 Task: Create List Brand Loyalty in Board Resource Allocation Tools to Workspace Content Delivery Networks. Create List Brand Advocacy in Board Email Marketing List Cleaning and Segmentation to Workspace Content Delivery Networks. Create List Brand Positioning Statement in Board Employee Performance Coaching and Development to Workspace Content Delivery Networks
Action: Mouse moved to (246, 145)
Screenshot: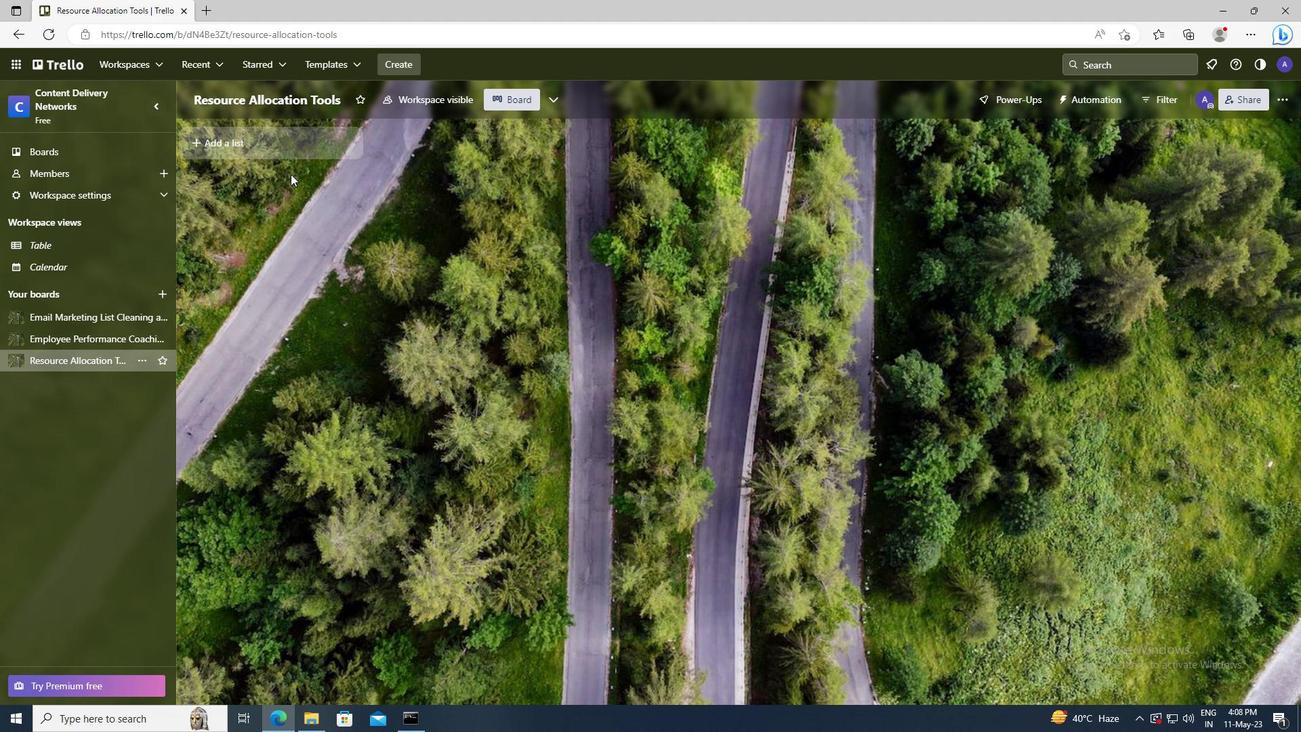 
Action: Mouse pressed left at (246, 145)
Screenshot: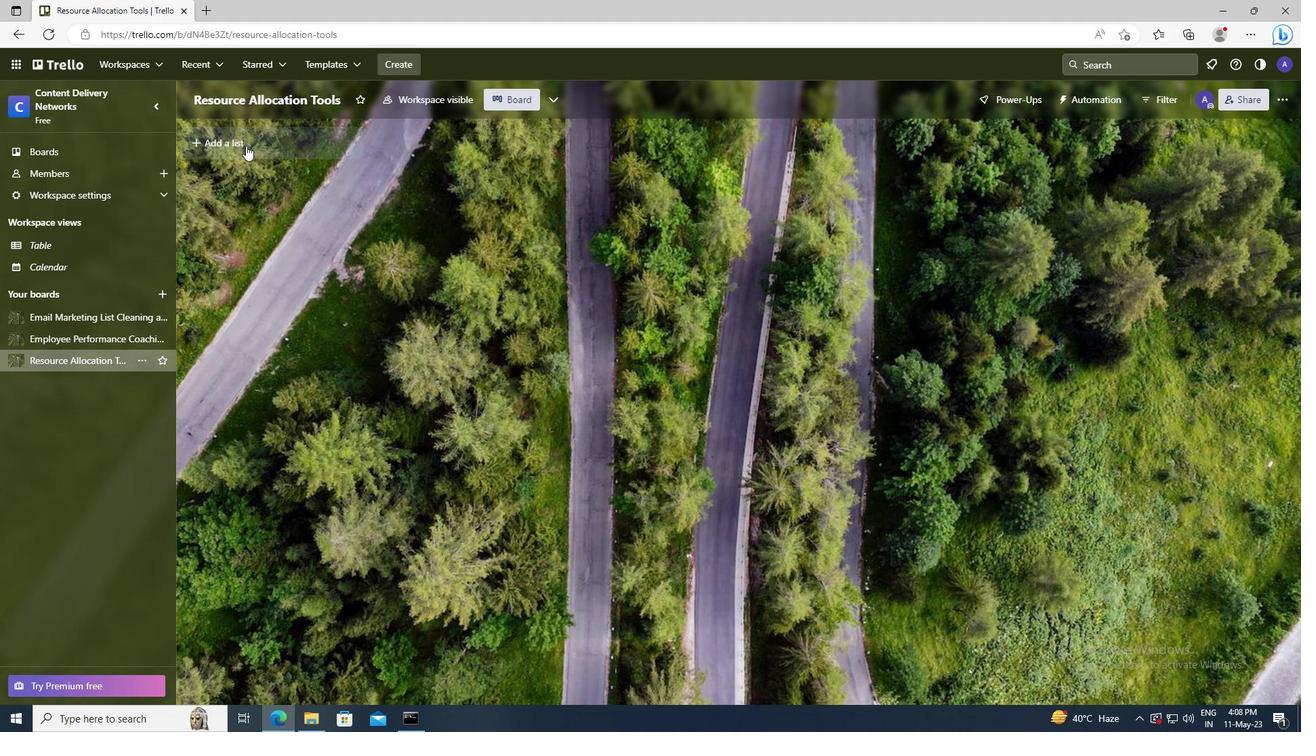 
Action: Key pressed <Key.shift>BRAND<Key.space><Key.shift>LOYALTY
Screenshot: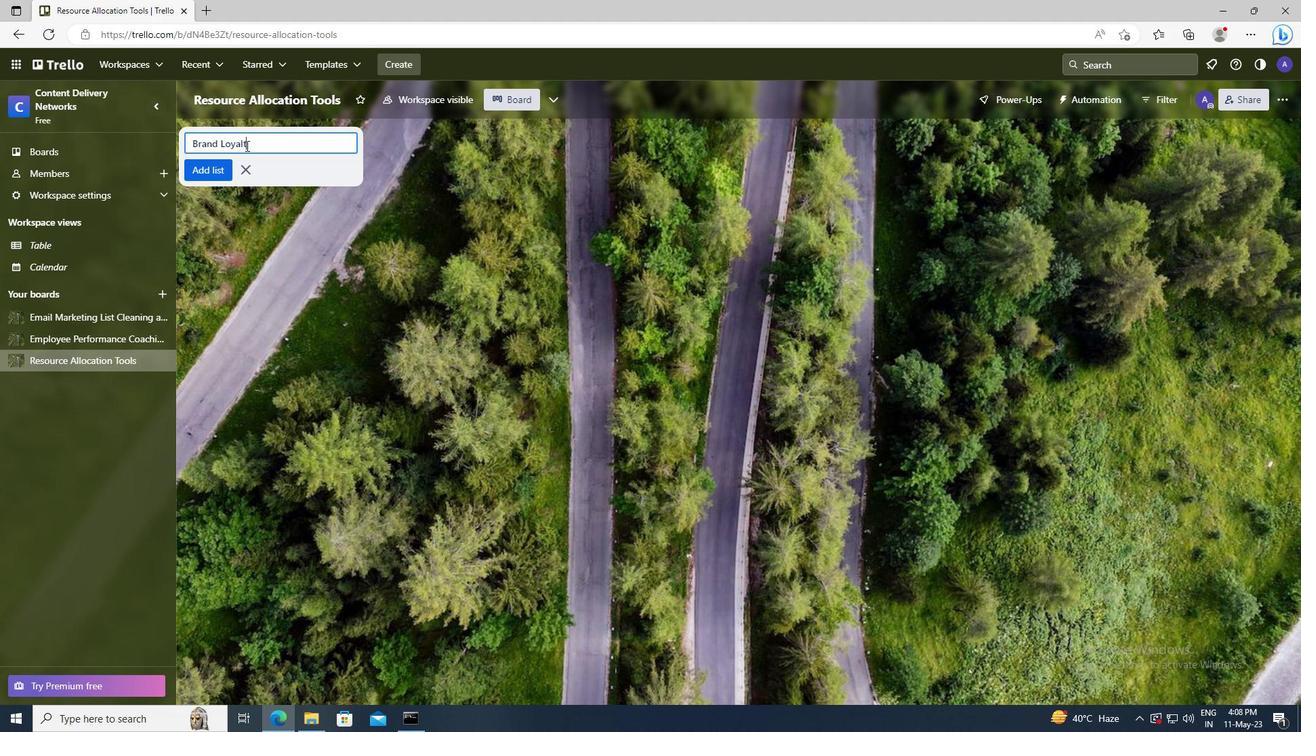 
Action: Mouse moved to (212, 168)
Screenshot: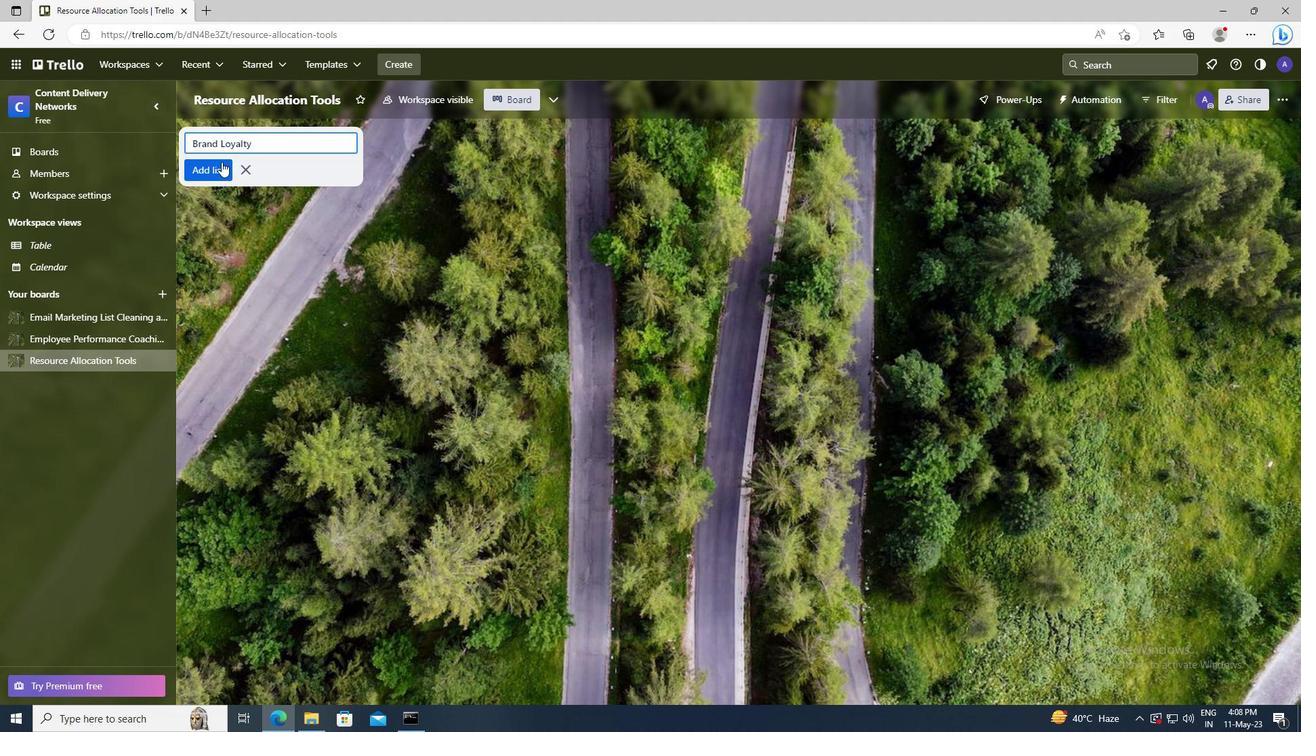 
Action: Mouse pressed left at (212, 168)
Screenshot: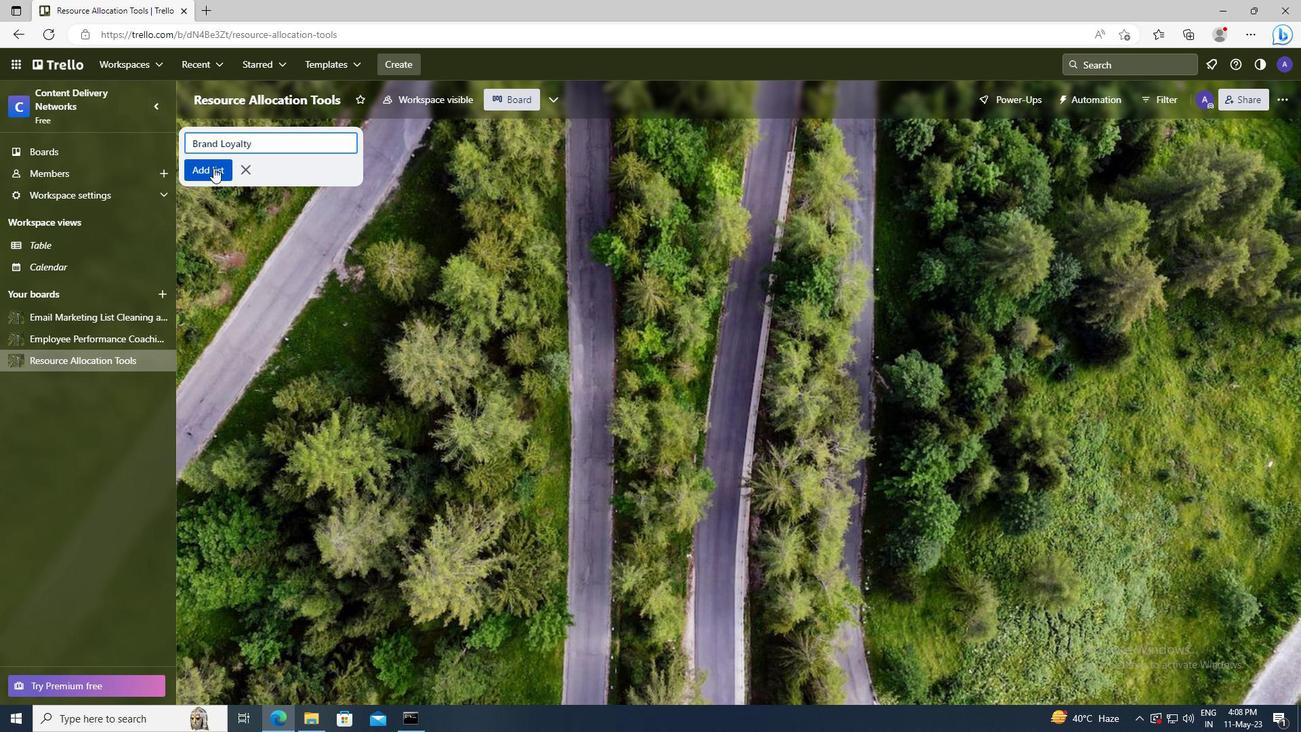 
Action: Mouse moved to (117, 314)
Screenshot: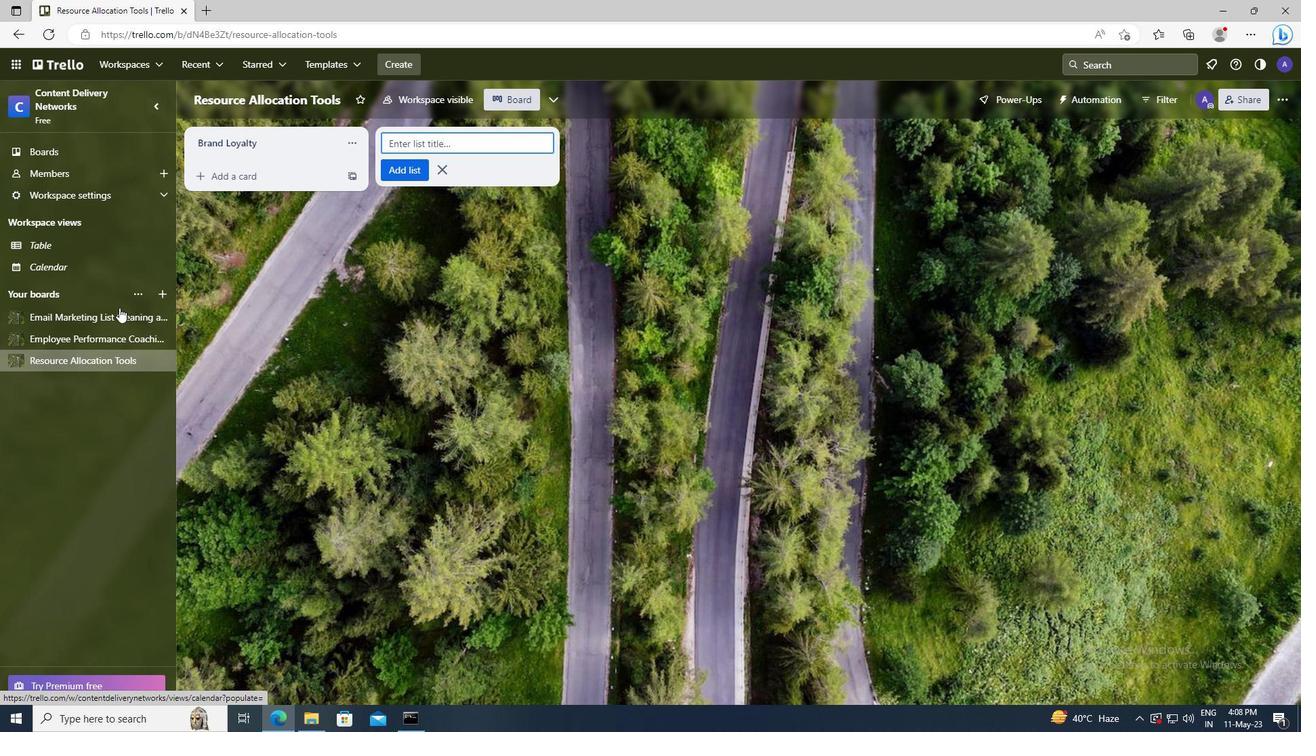 
Action: Mouse pressed left at (117, 314)
Screenshot: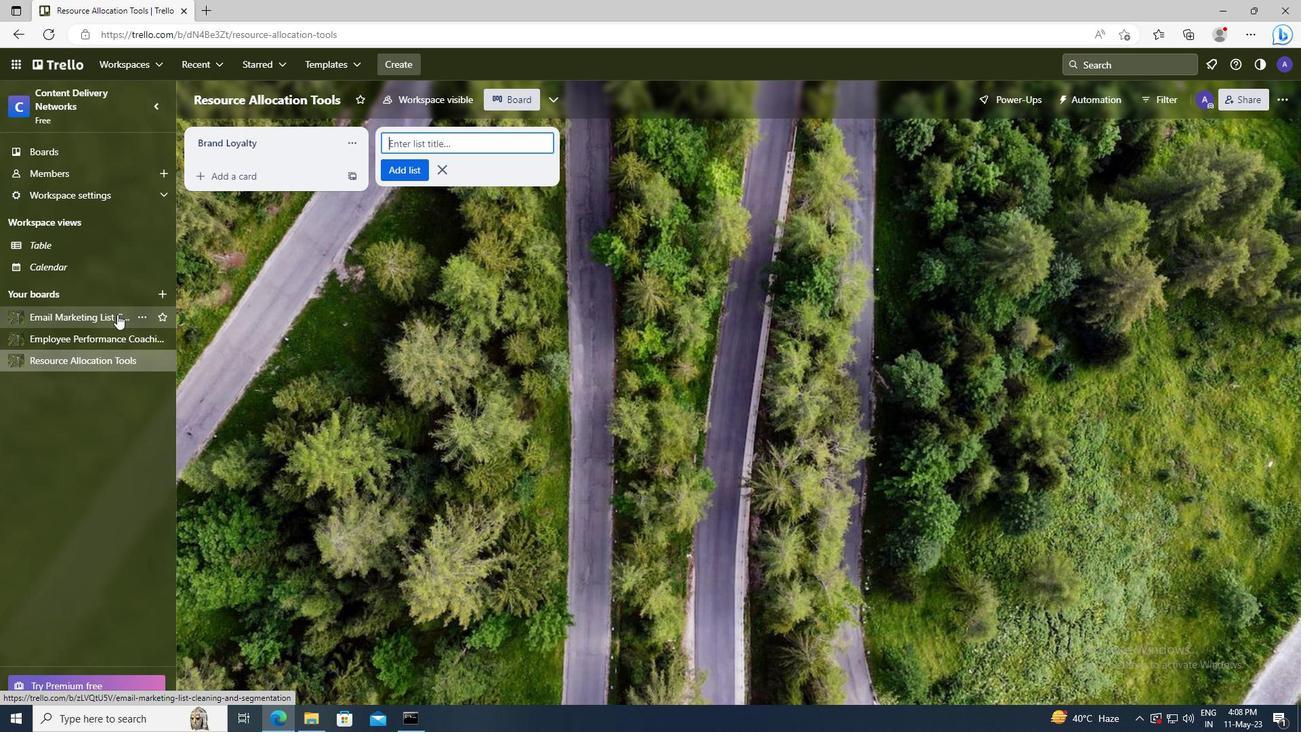 
Action: Mouse moved to (233, 143)
Screenshot: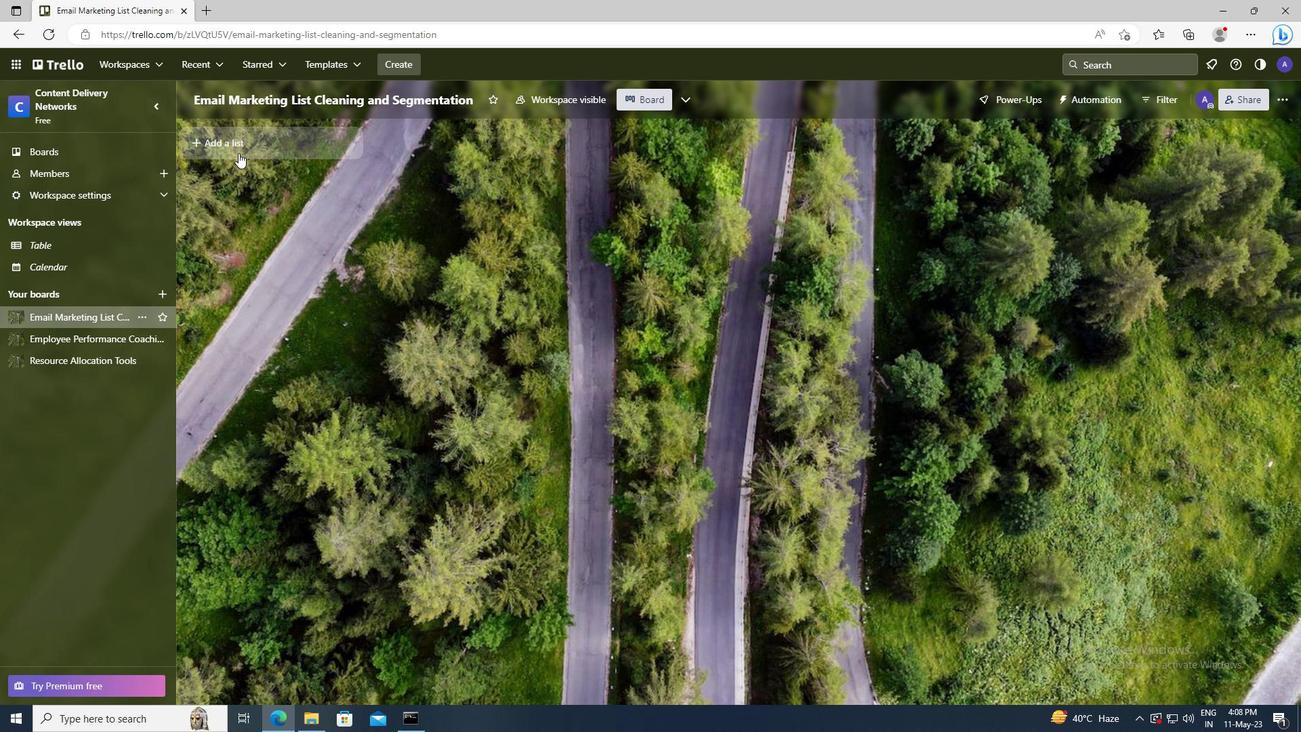 
Action: Mouse pressed left at (233, 143)
Screenshot: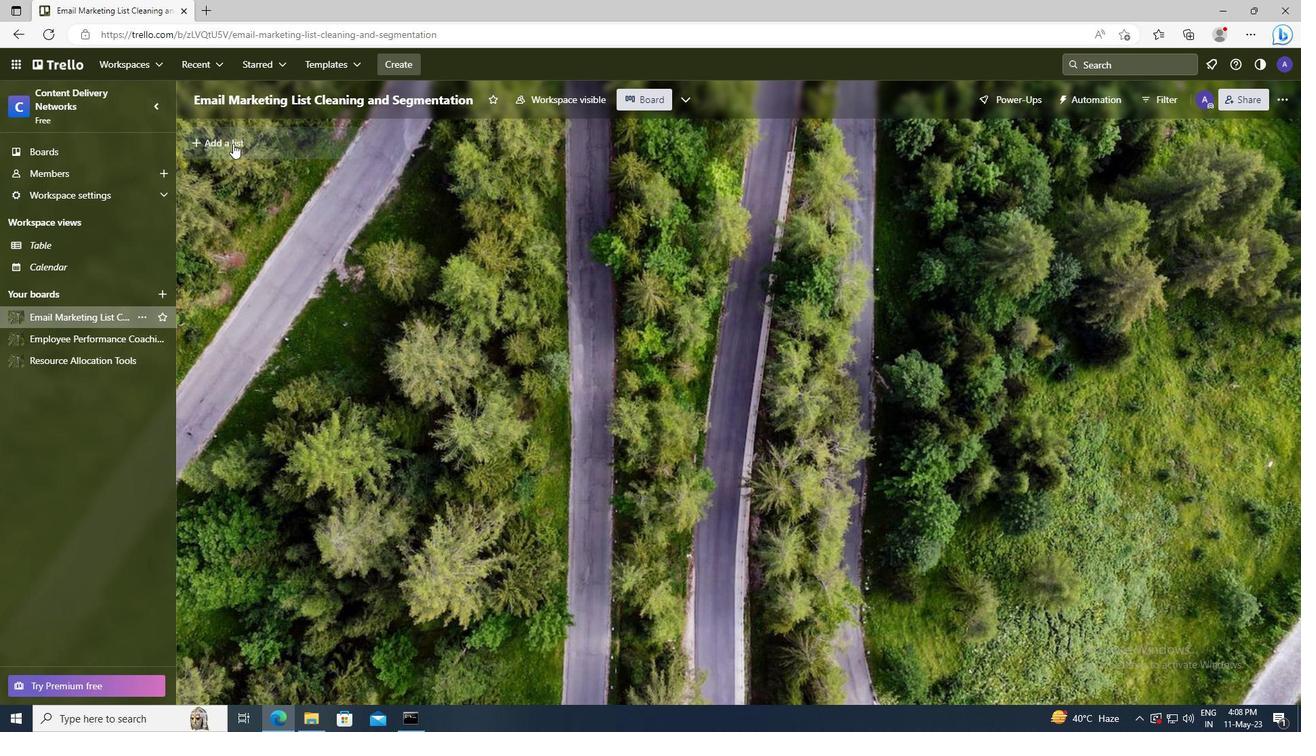 
Action: Key pressed <Key.shift>BRAND<Key.space><Key.shift>ADVOCACY
Screenshot: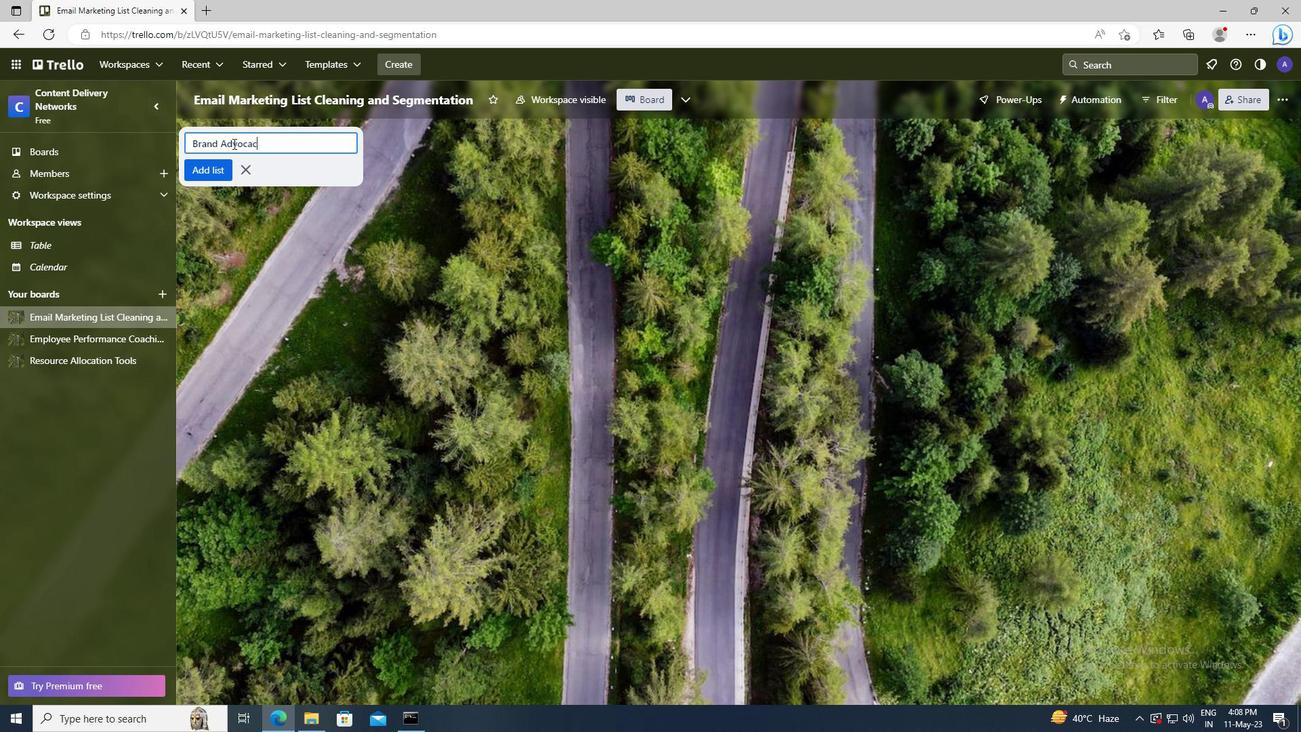 
Action: Mouse moved to (218, 166)
Screenshot: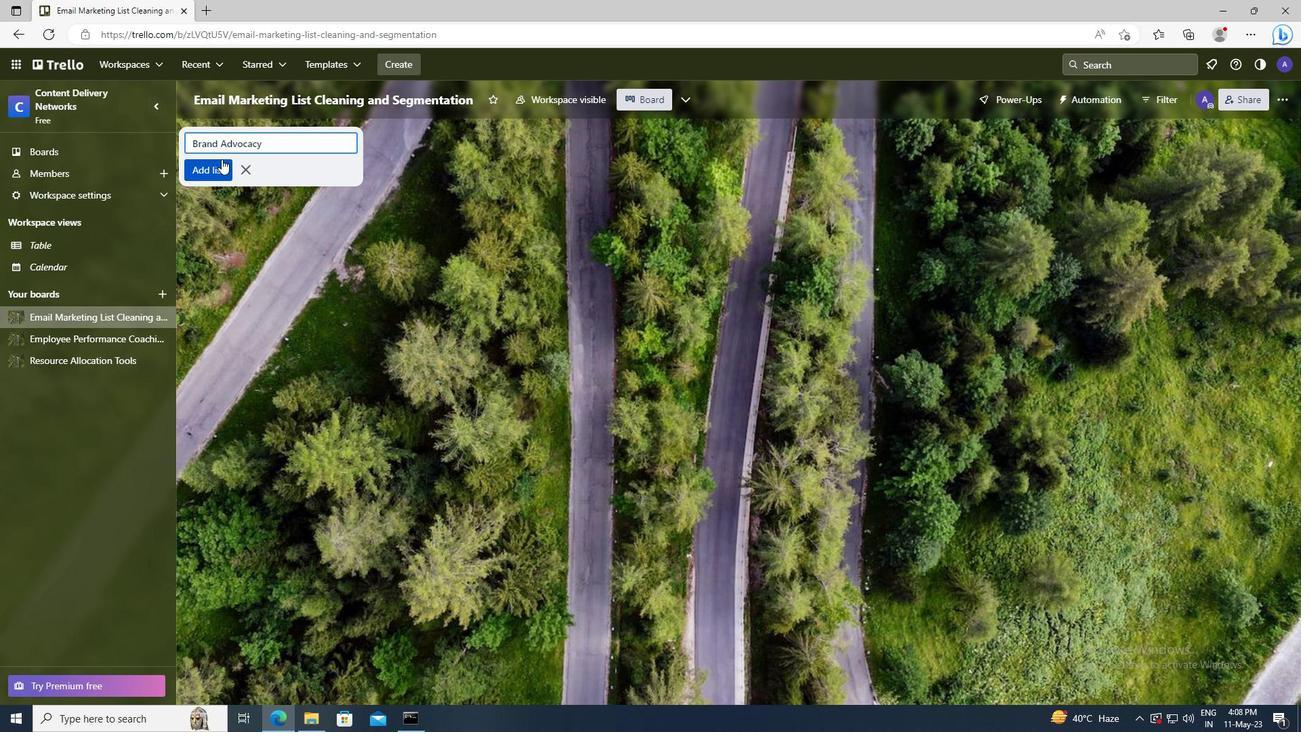 
Action: Mouse pressed left at (218, 166)
Screenshot: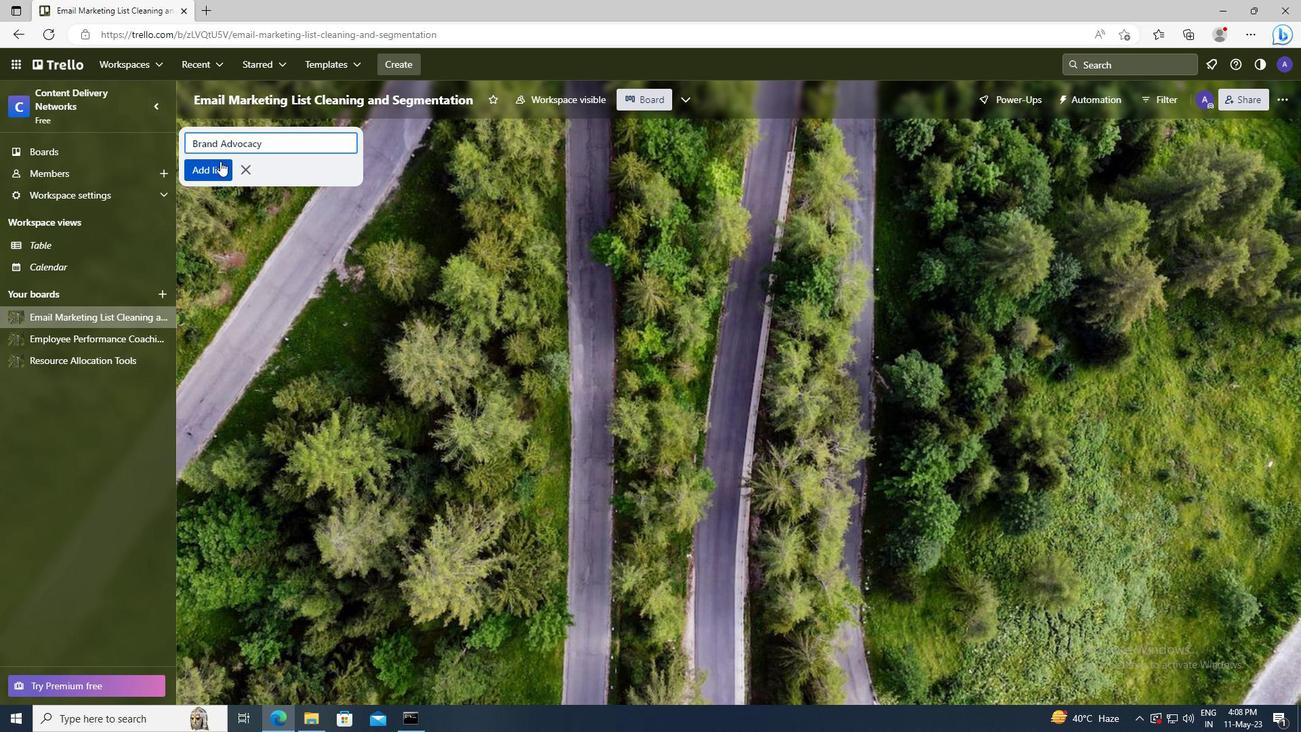 
Action: Mouse moved to (123, 338)
Screenshot: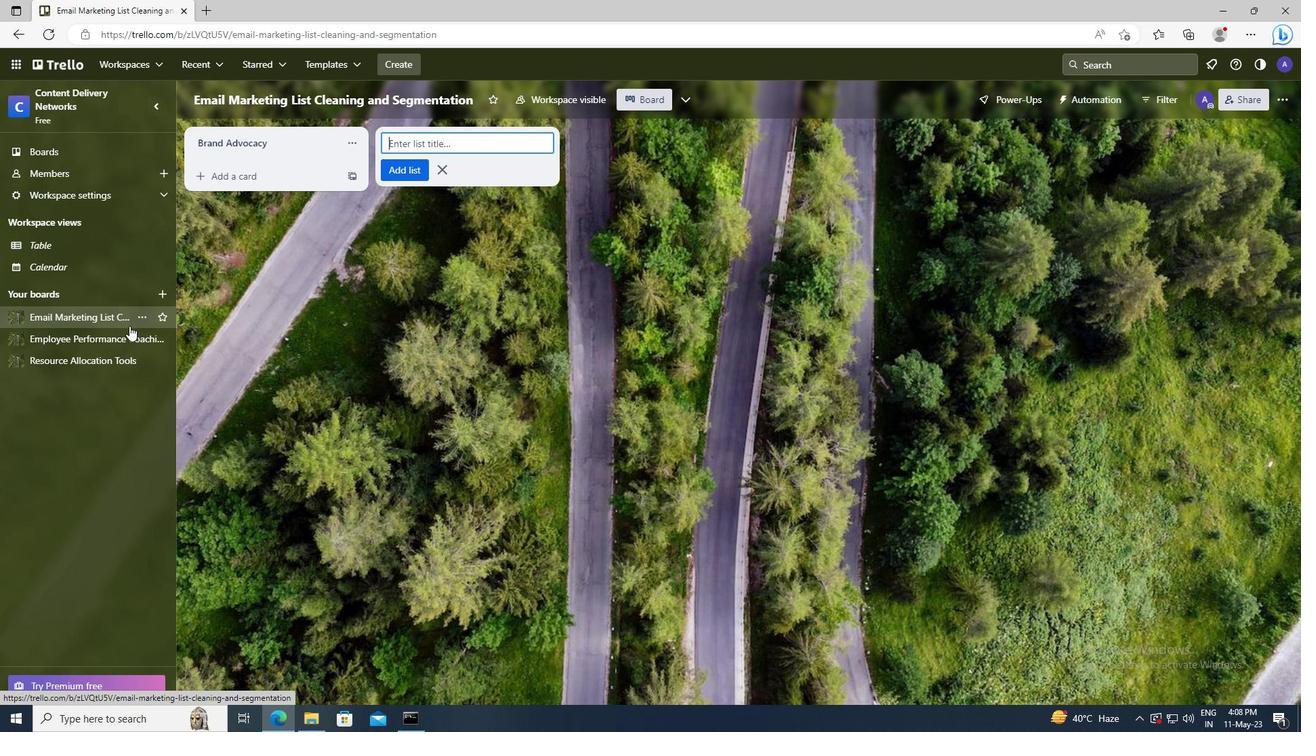 
Action: Mouse pressed left at (123, 338)
Screenshot: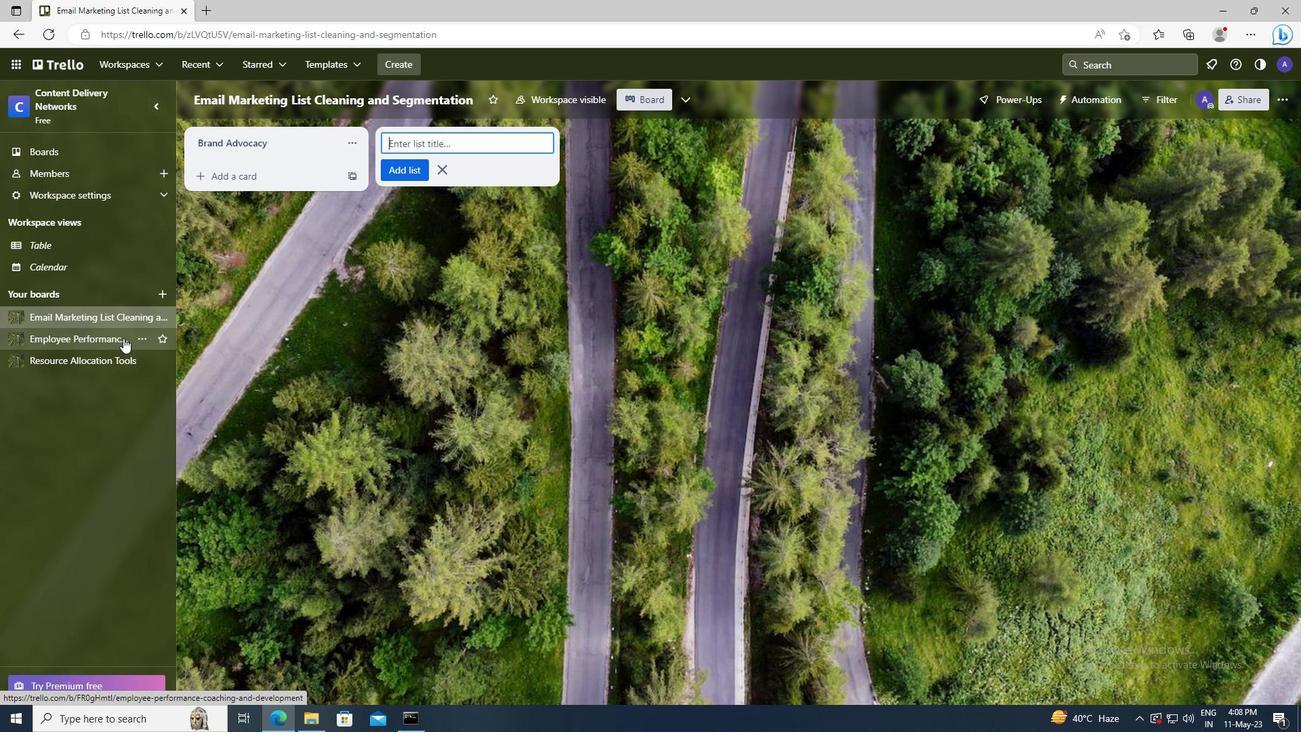 
Action: Mouse moved to (239, 146)
Screenshot: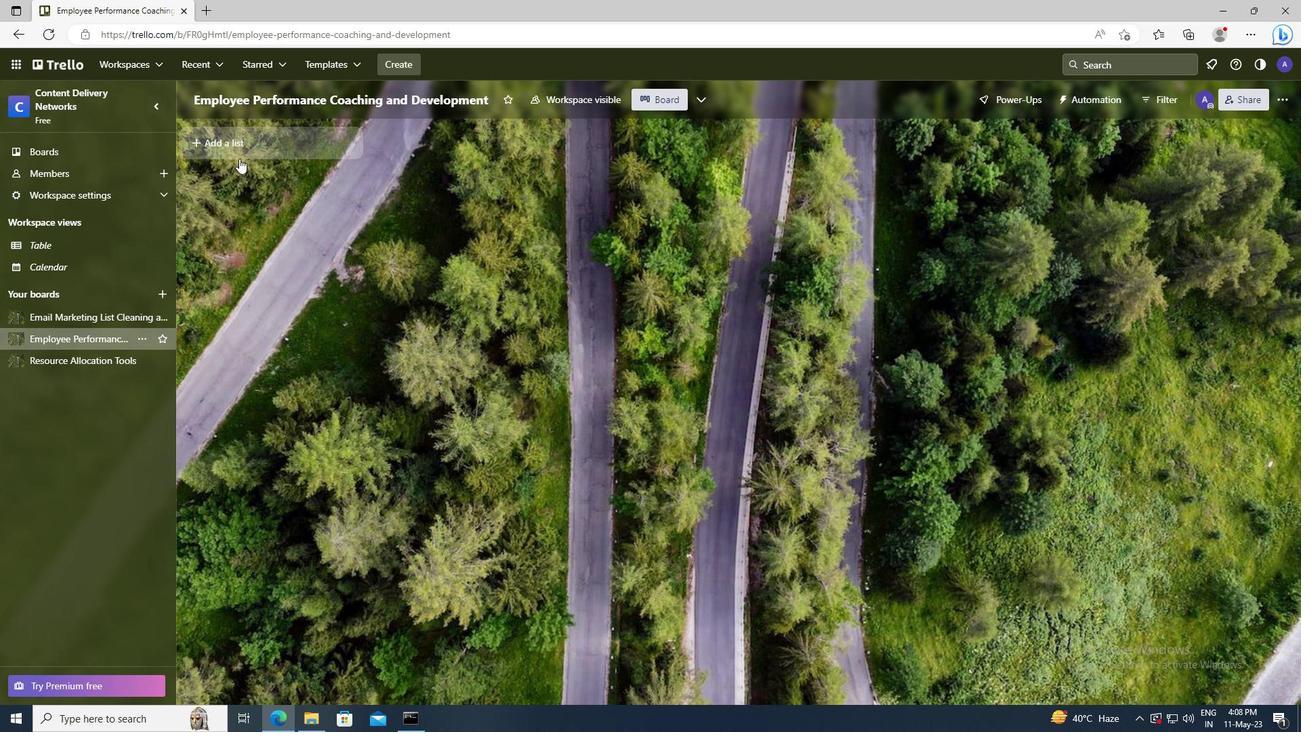 
Action: Mouse pressed left at (239, 146)
Screenshot: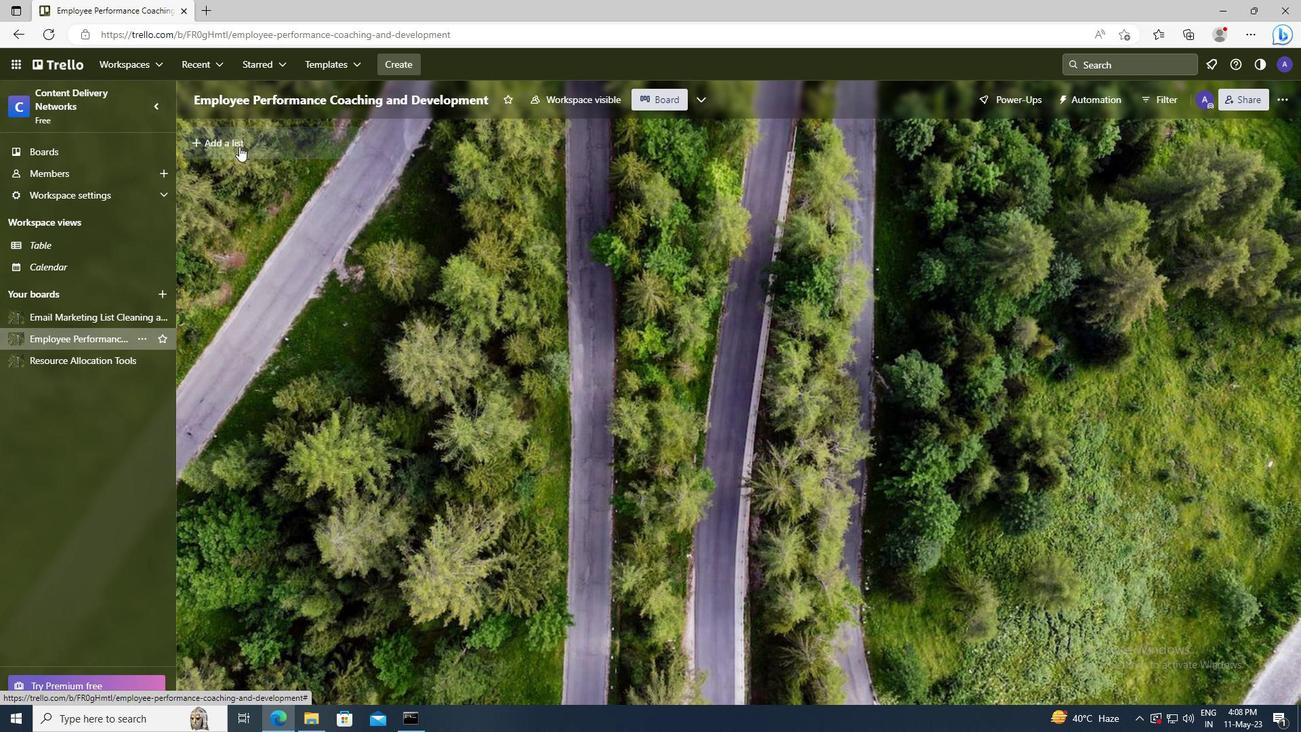 
Action: Key pressed <Key.shift>BRAND<Key.space><Key.shift>POSITIONING<Key.space><Key.shift>STATEMENT
Screenshot: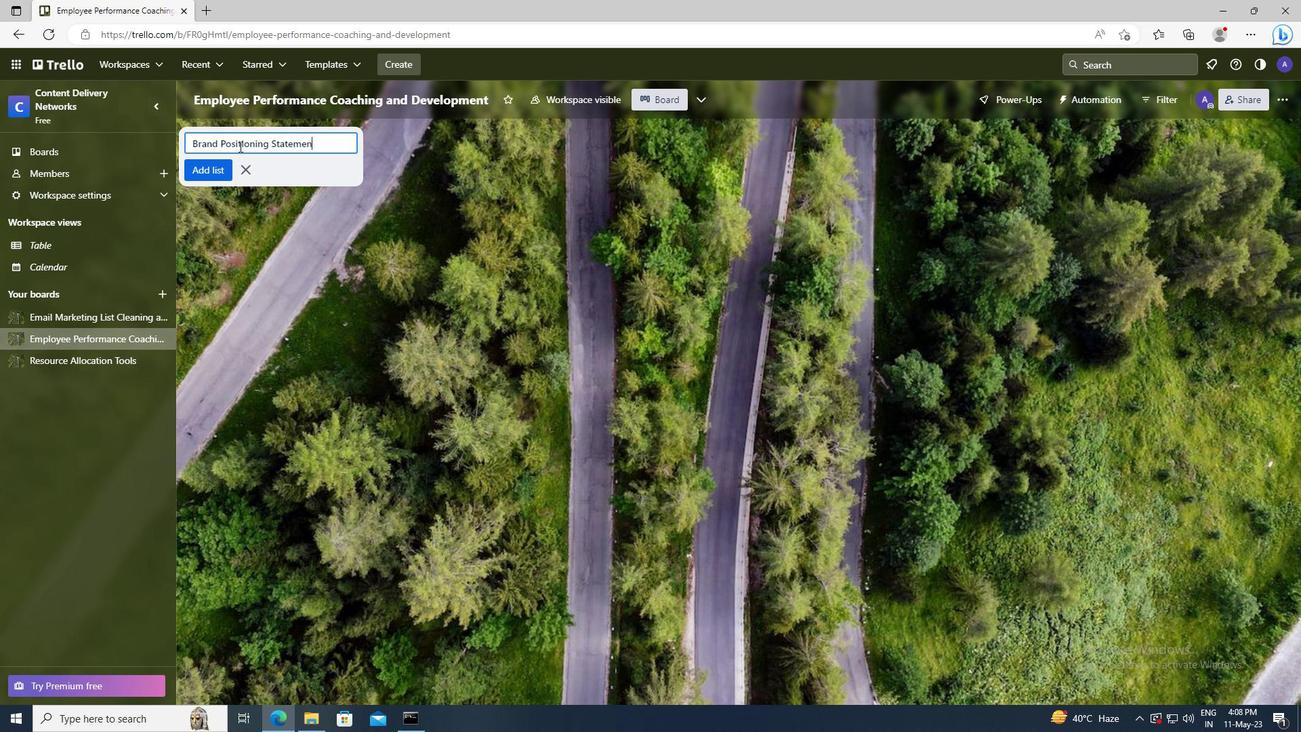 
Action: Mouse moved to (217, 168)
Screenshot: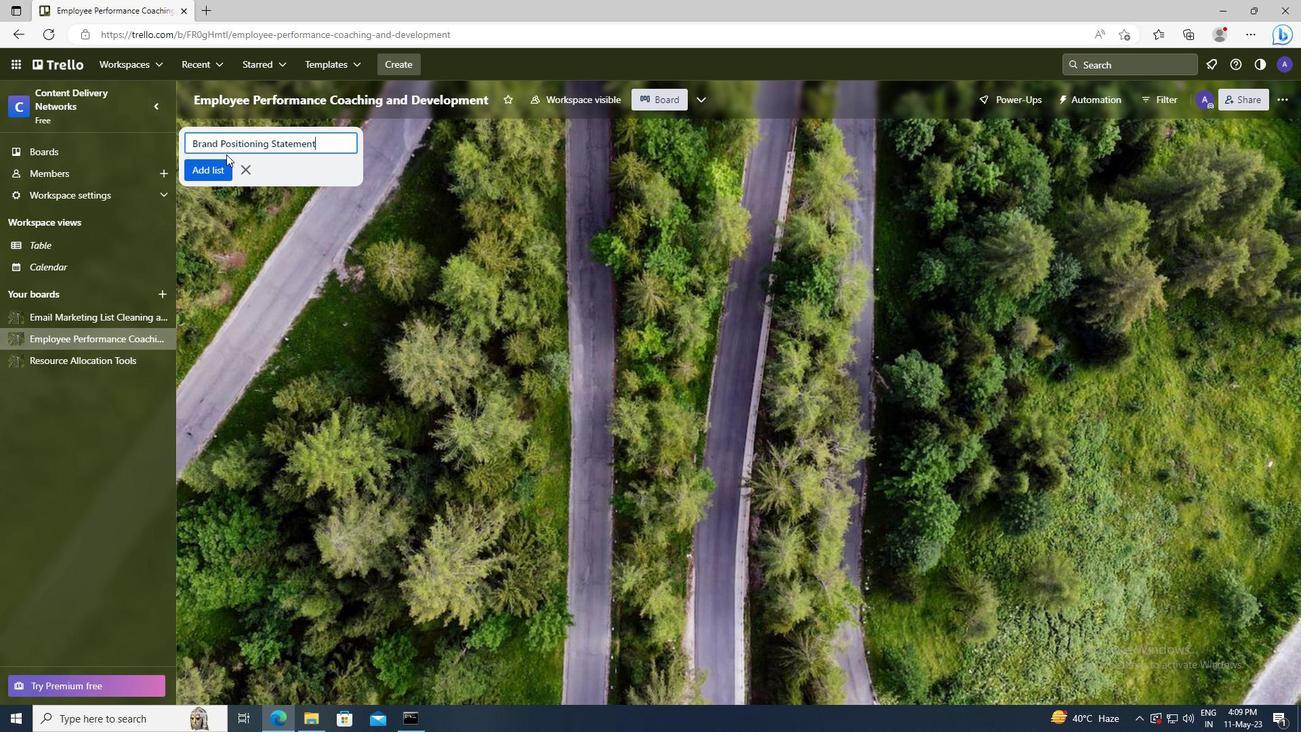 
Action: Mouse pressed left at (217, 168)
Screenshot: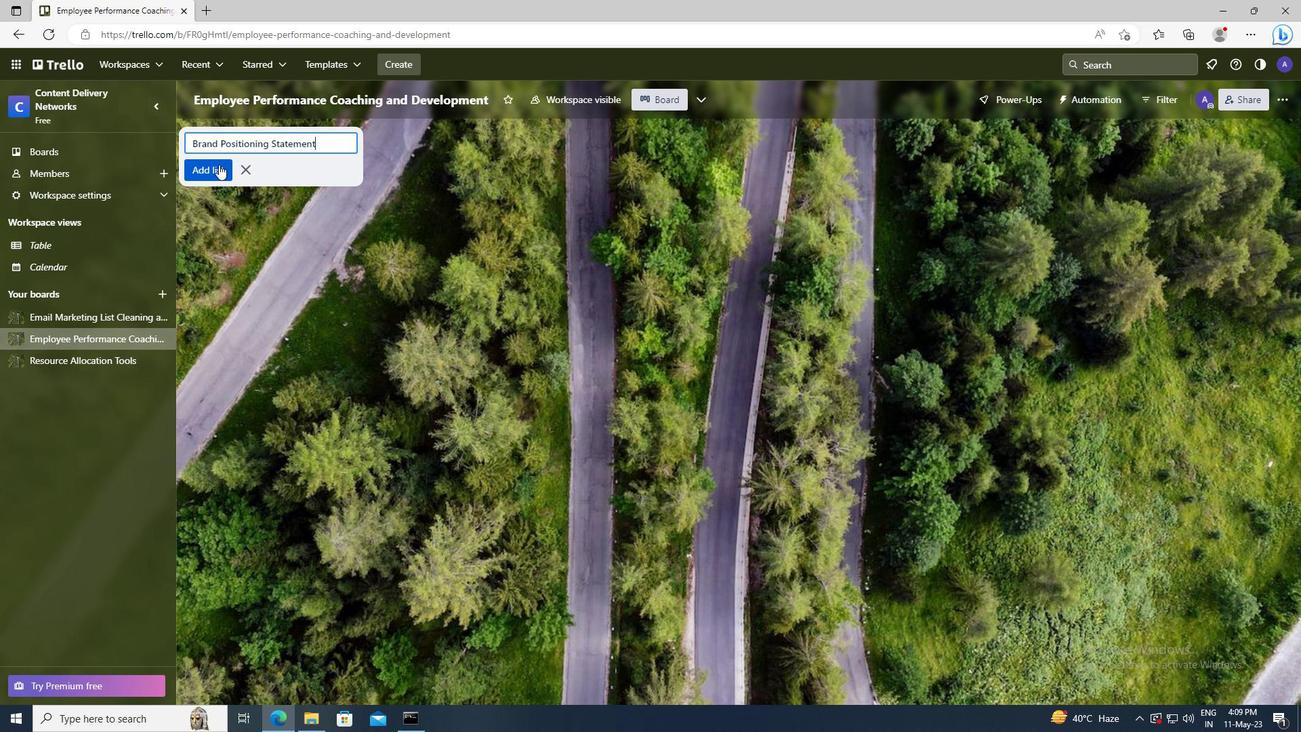 
